 Task: Look for products in the category "Pink Wine" that are on sale.
Action: Mouse moved to (906, 346)
Screenshot: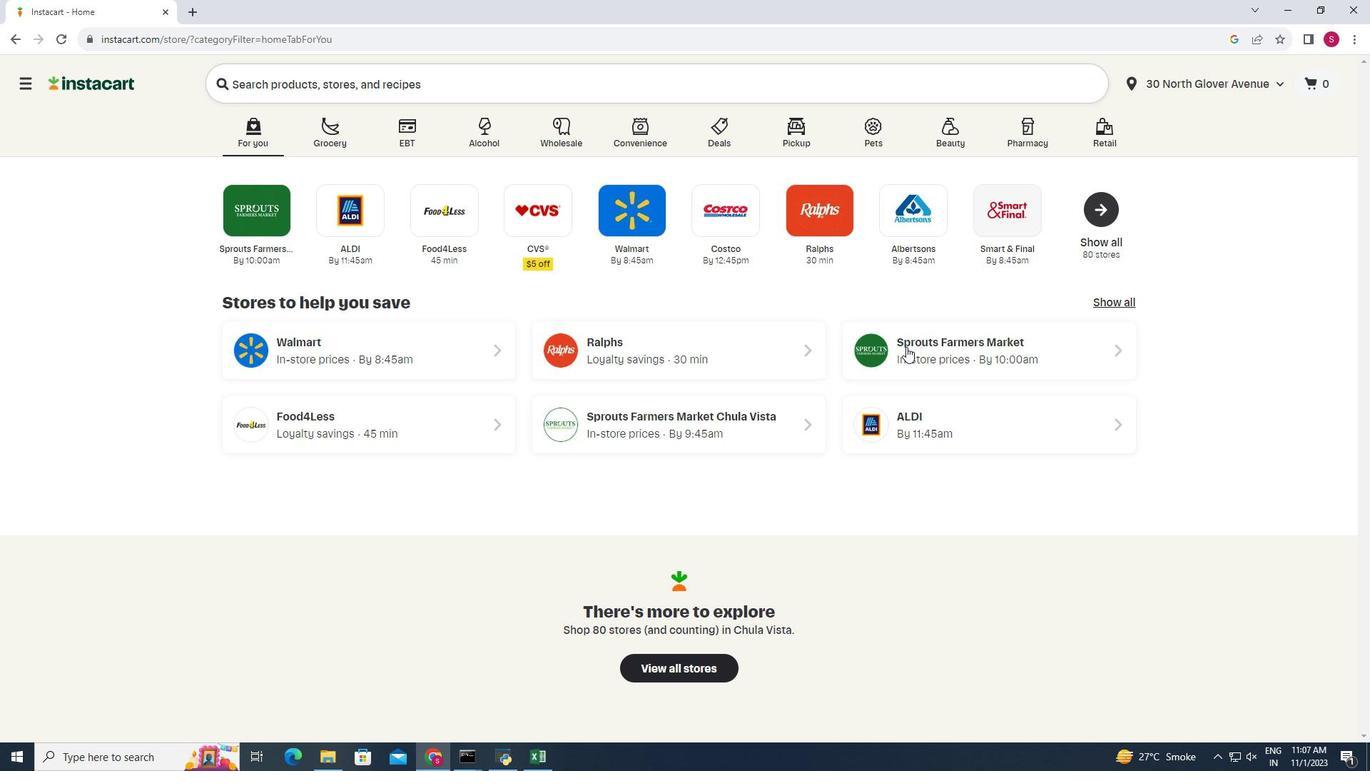
Action: Mouse pressed left at (906, 346)
Screenshot: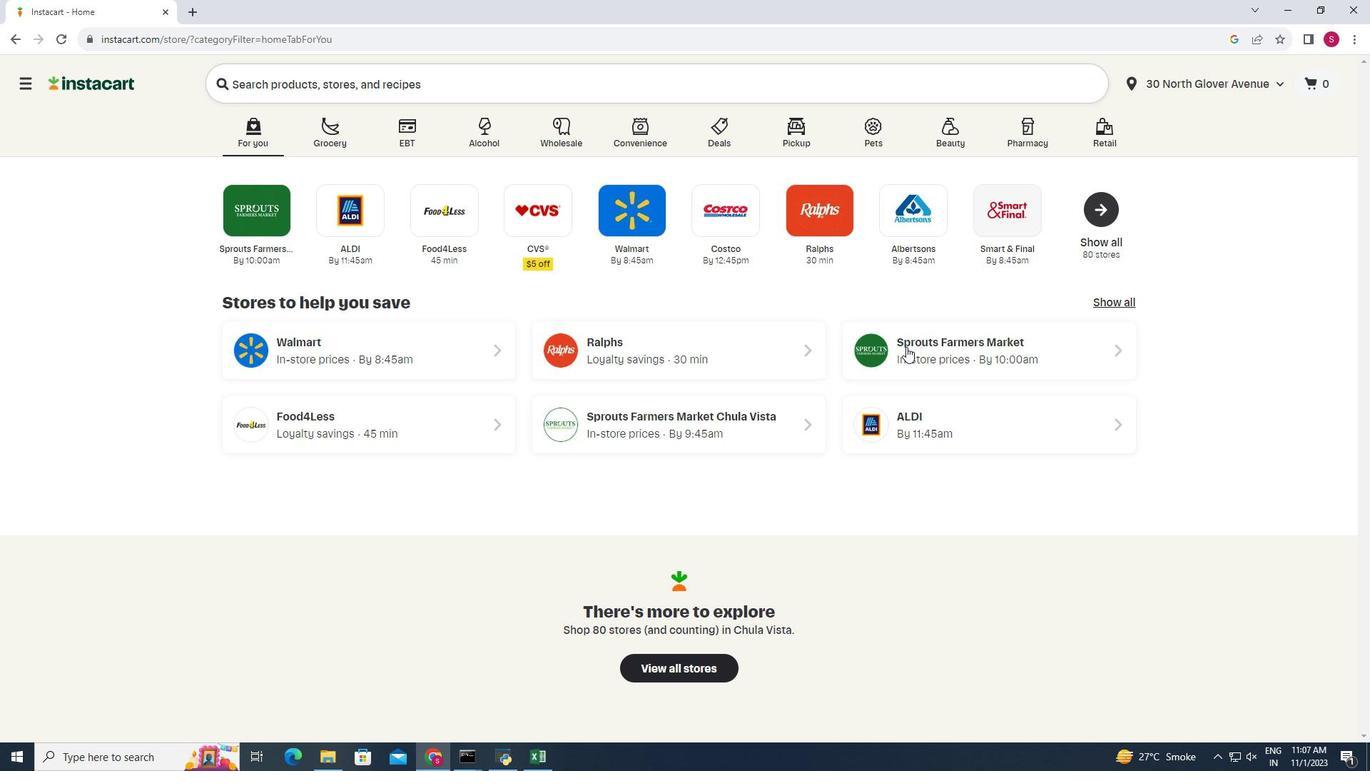 
Action: Mouse moved to (14, 681)
Screenshot: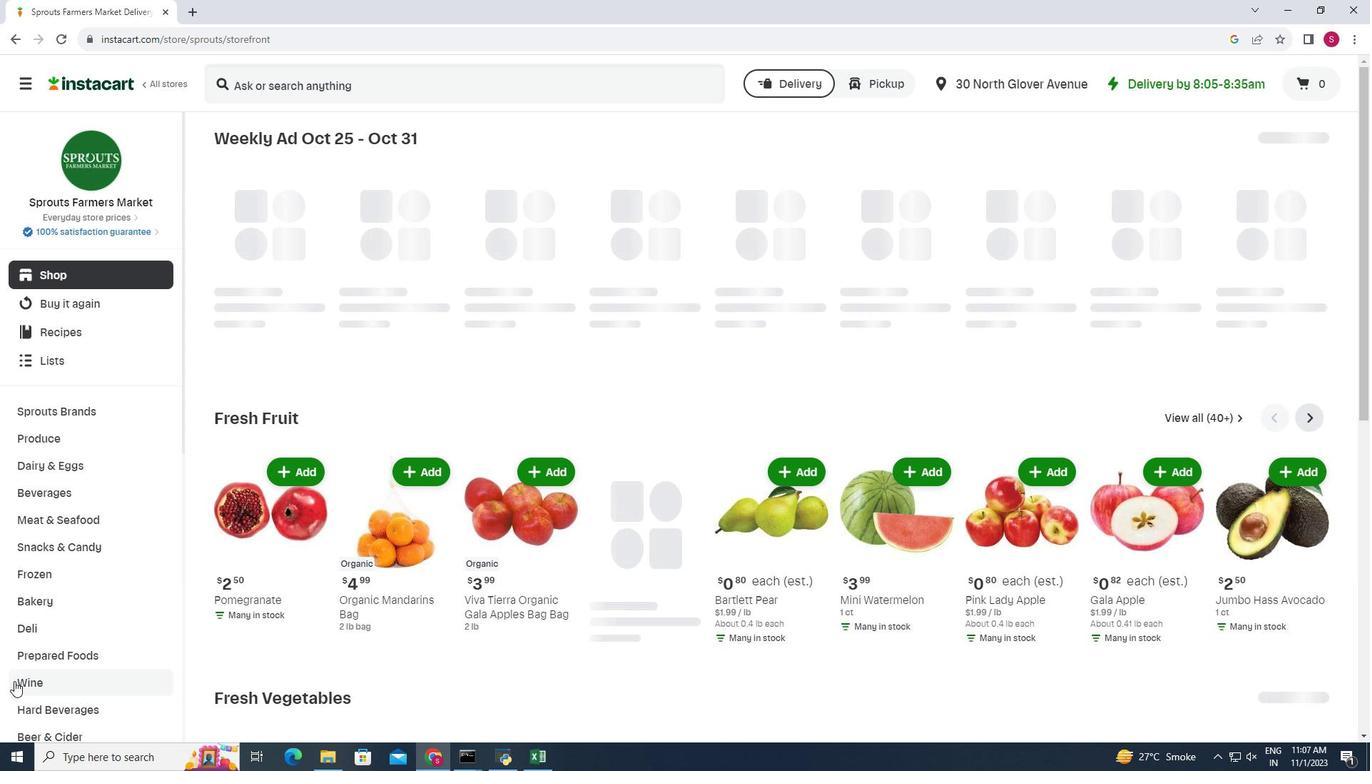 
Action: Mouse pressed left at (14, 681)
Screenshot: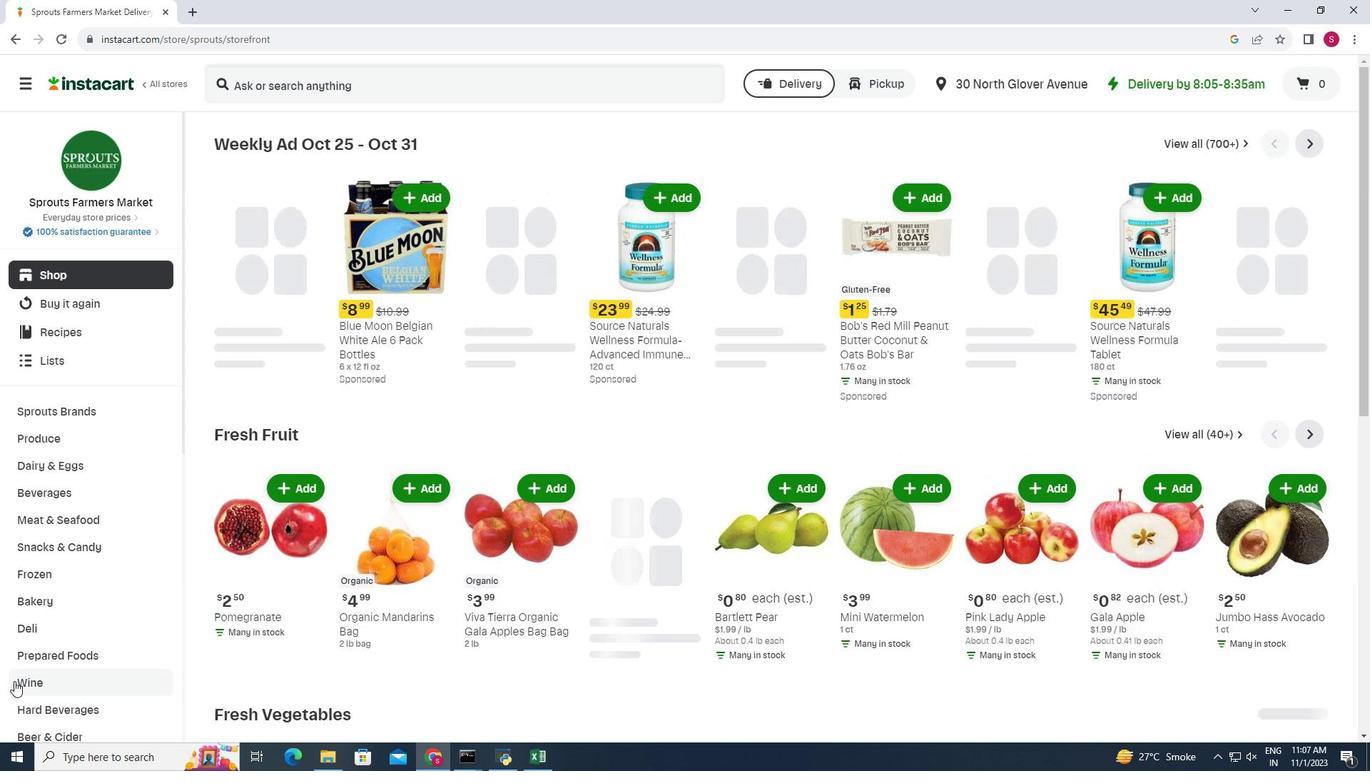 
Action: Mouse moved to (636, 172)
Screenshot: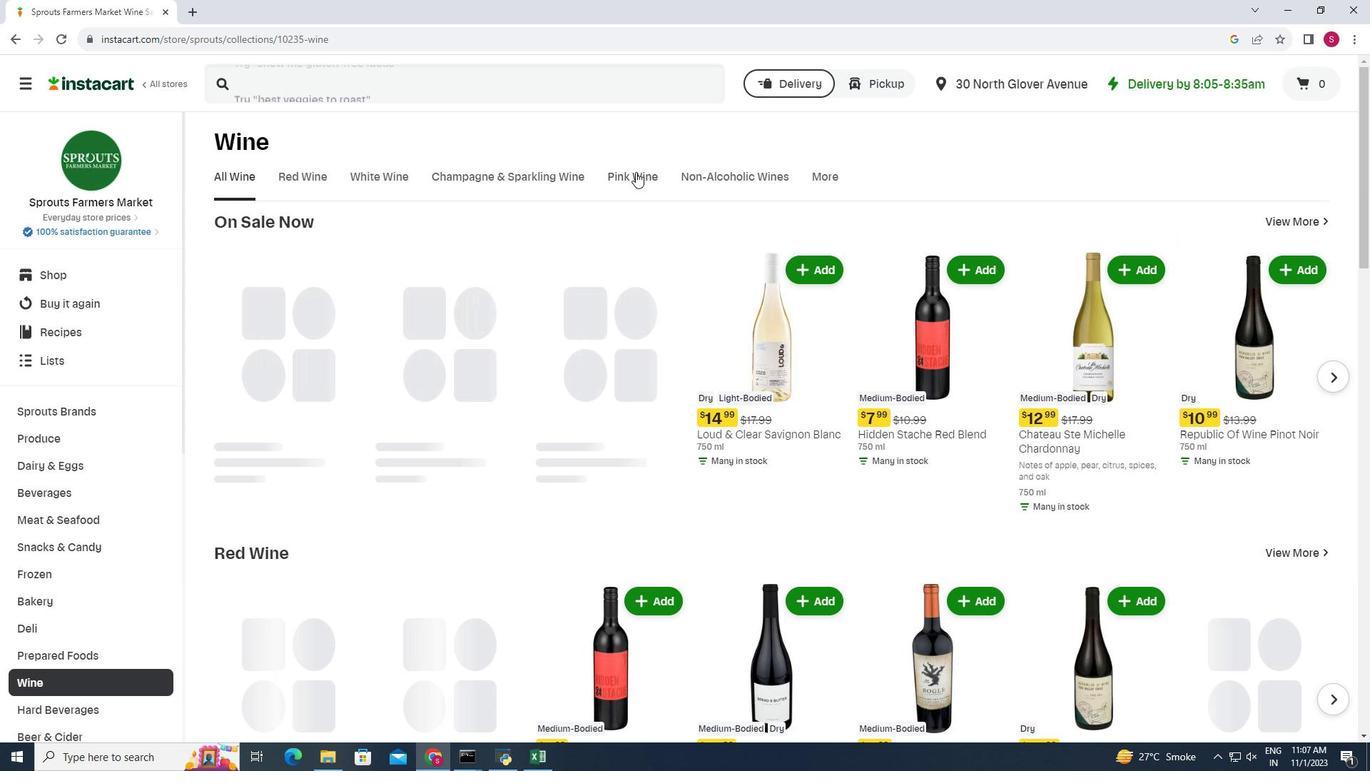 
Action: Mouse pressed left at (636, 172)
Screenshot: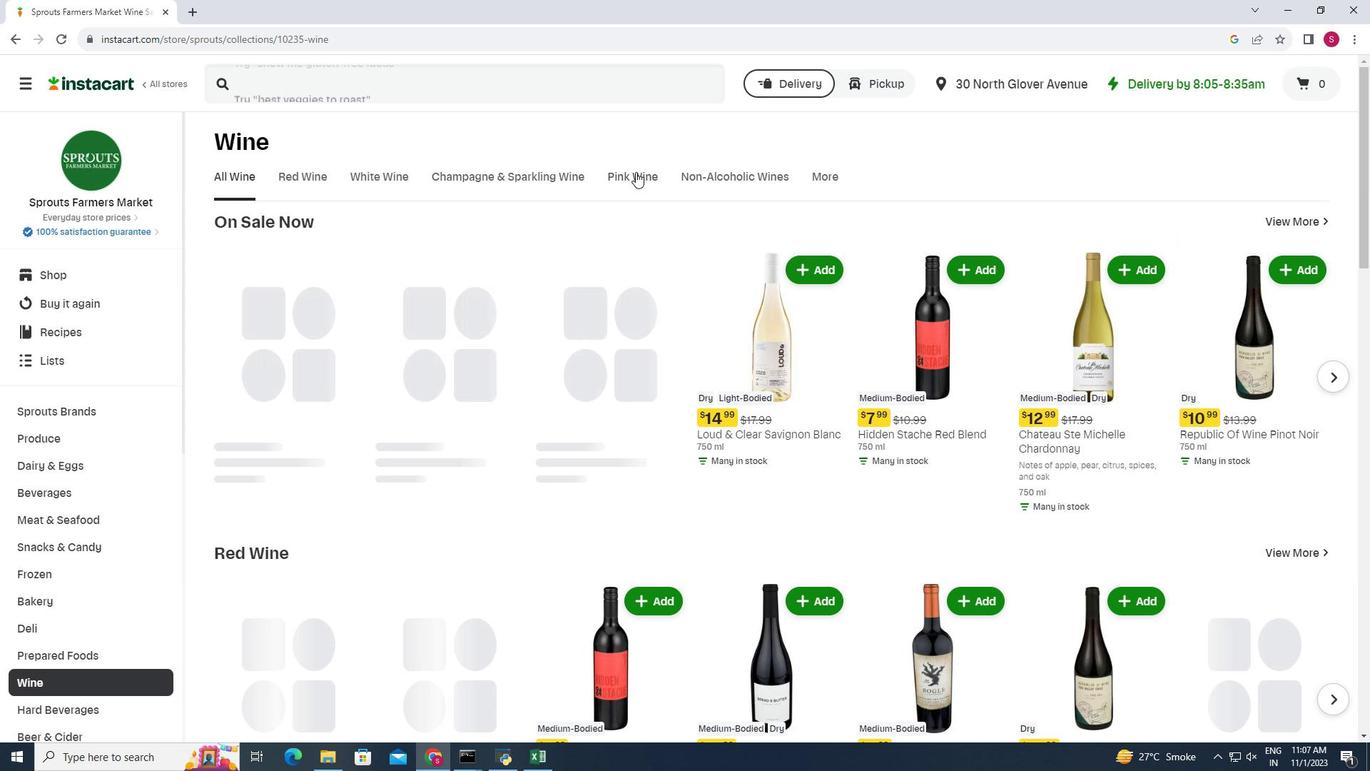 
Action: Mouse moved to (858, 368)
Screenshot: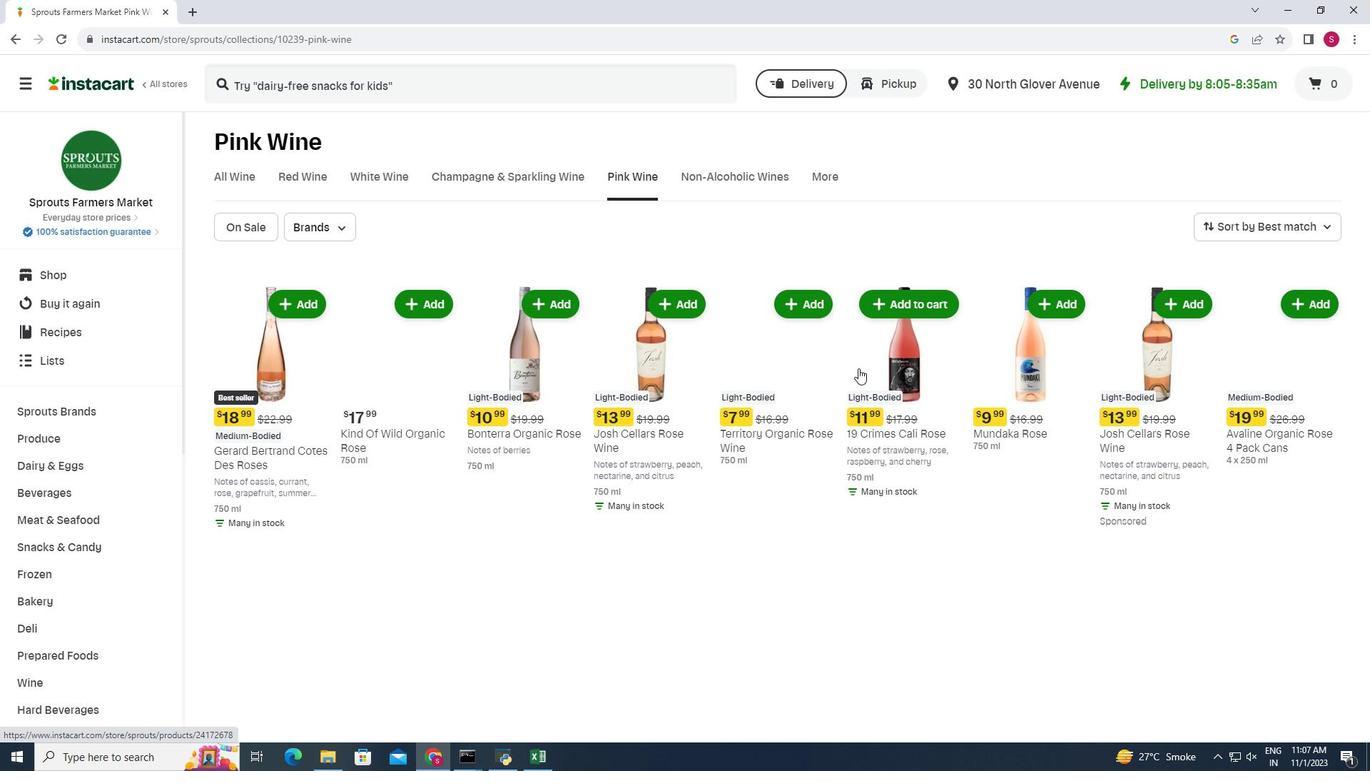 
Action: Mouse scrolled (858, 367) with delta (0, 0)
Screenshot: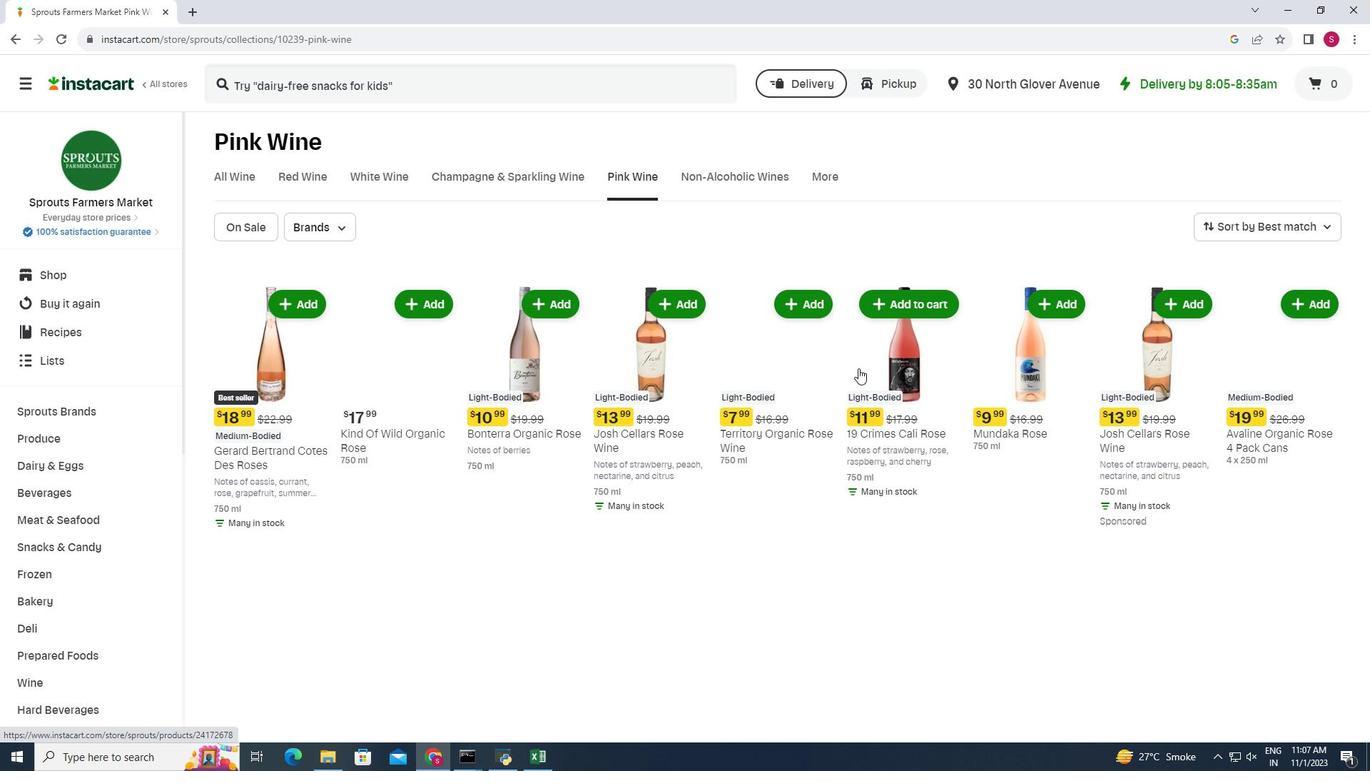 
Action: Mouse moved to (825, 369)
Screenshot: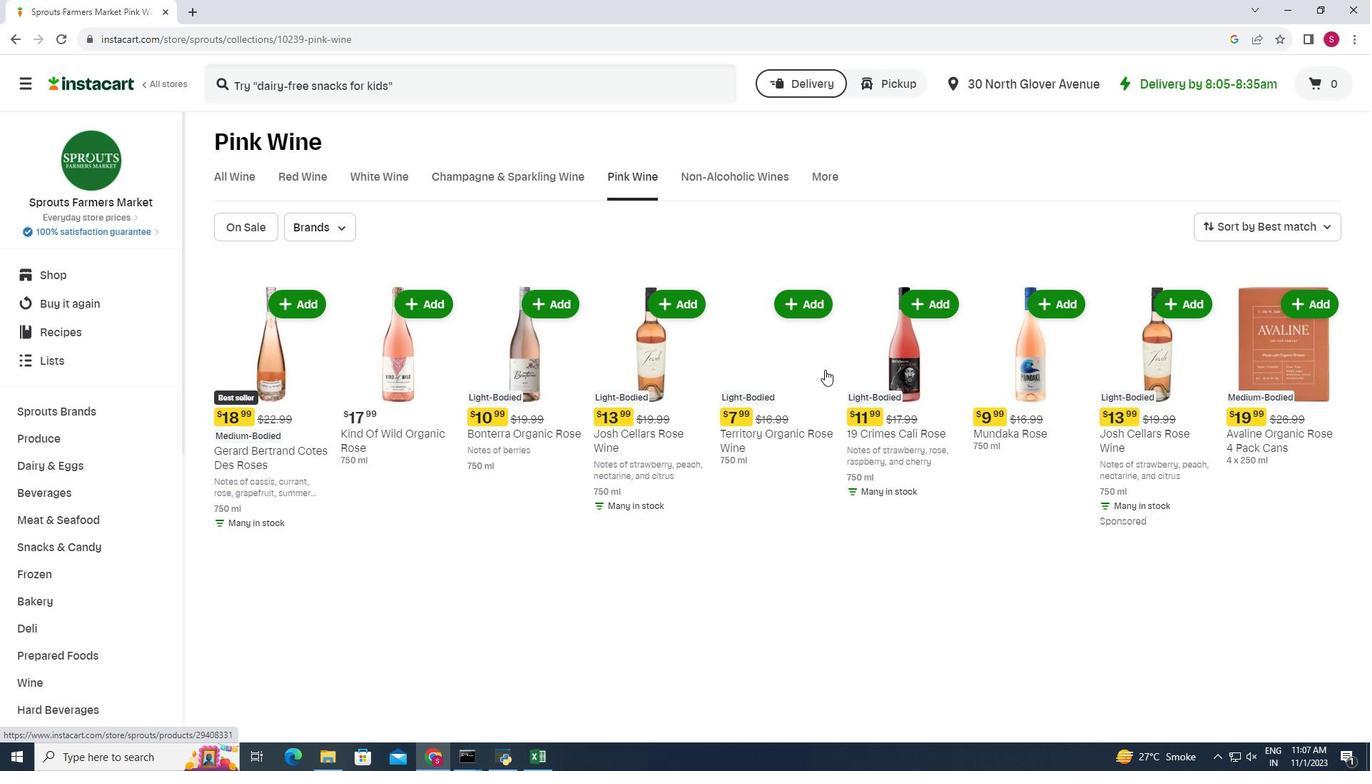 
Action: Mouse scrolled (825, 369) with delta (0, 0)
Screenshot: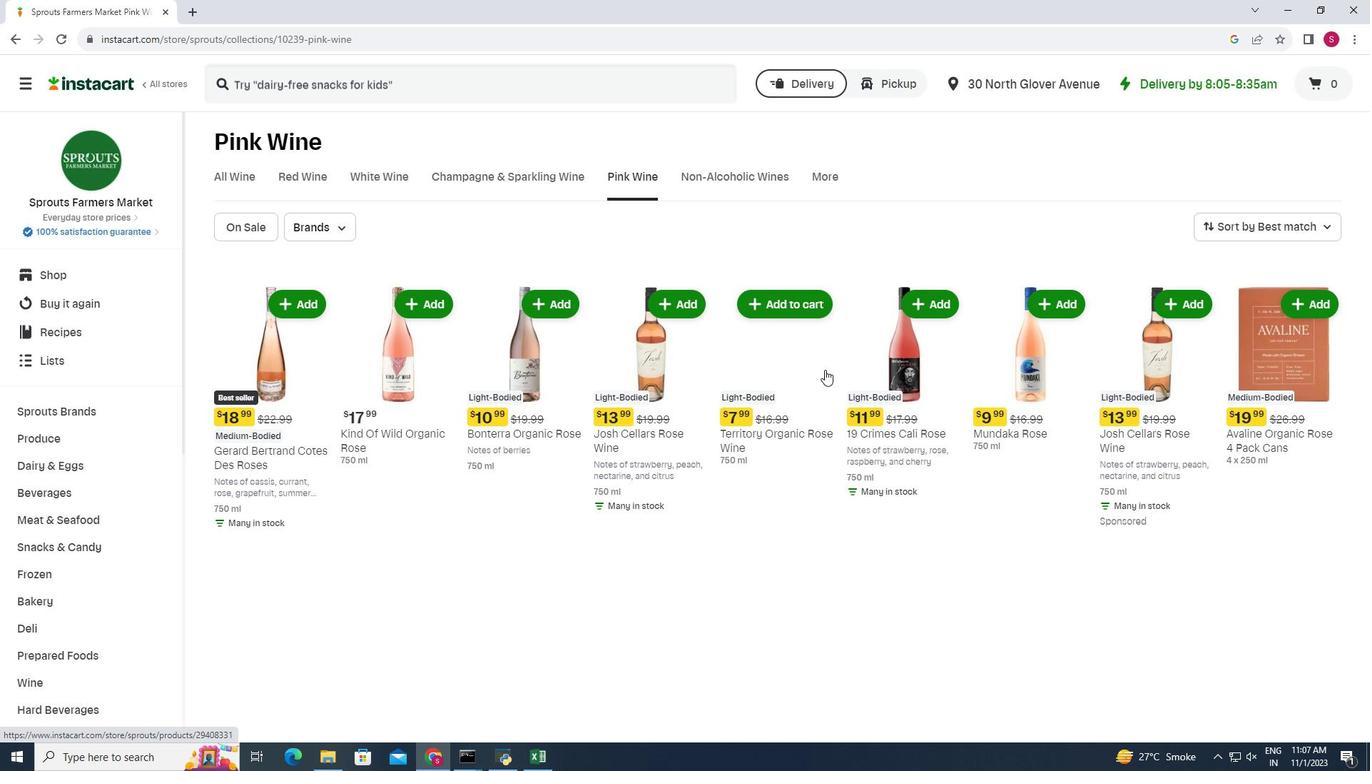 
